 Task: Add Force Of Nature Meats Grass Fed Venison And Beef Patties 2 Pack to the cart.
Action: Mouse moved to (20, 76)
Screenshot: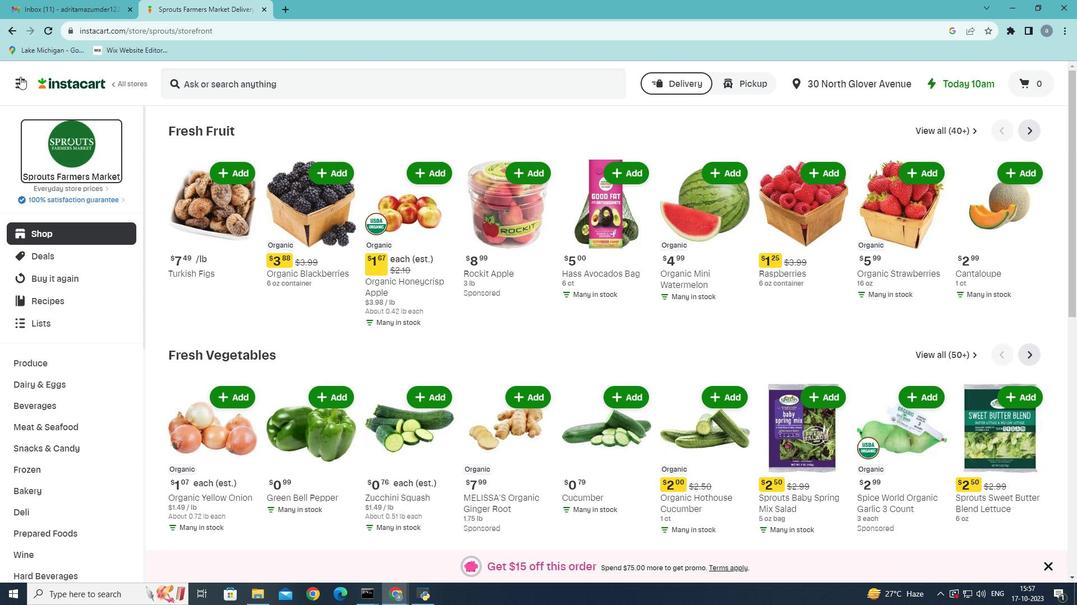 
Action: Mouse pressed left at (20, 76)
Screenshot: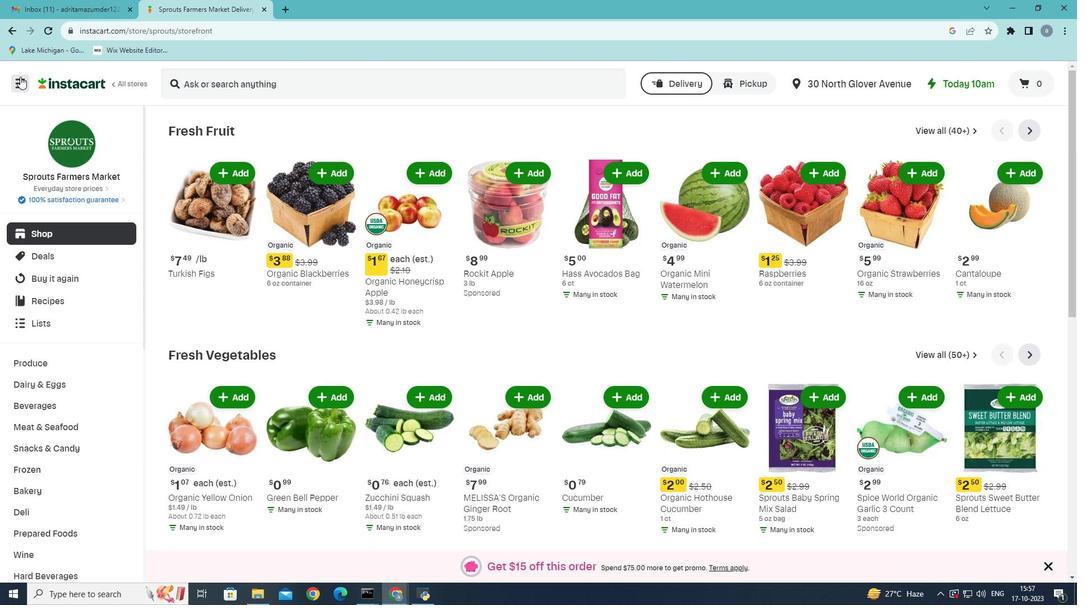 
Action: Mouse moved to (53, 327)
Screenshot: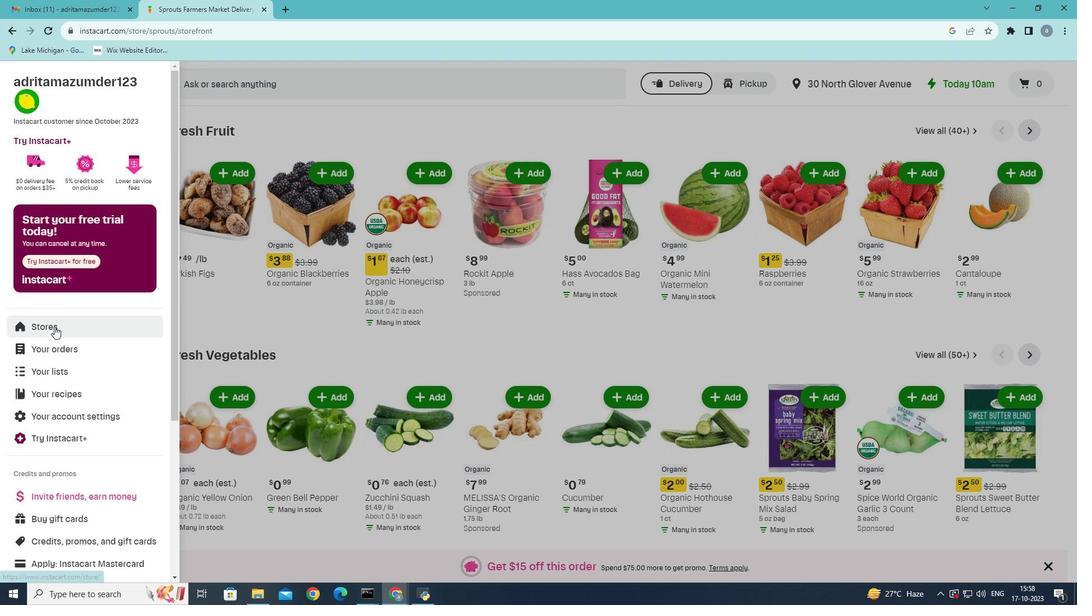 
Action: Mouse pressed left at (53, 327)
Screenshot: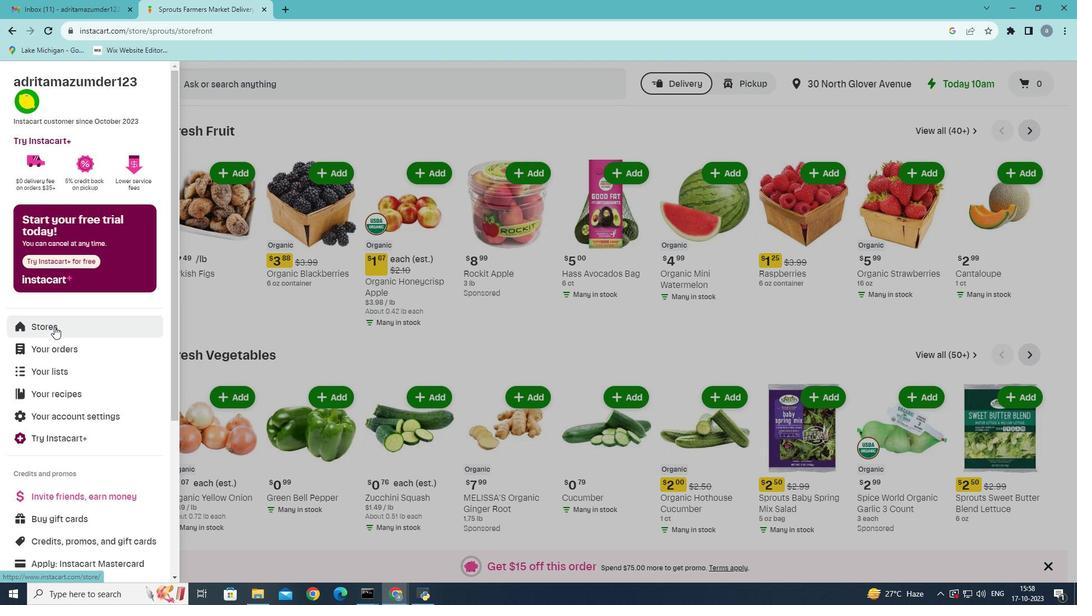 
Action: Mouse moved to (251, 122)
Screenshot: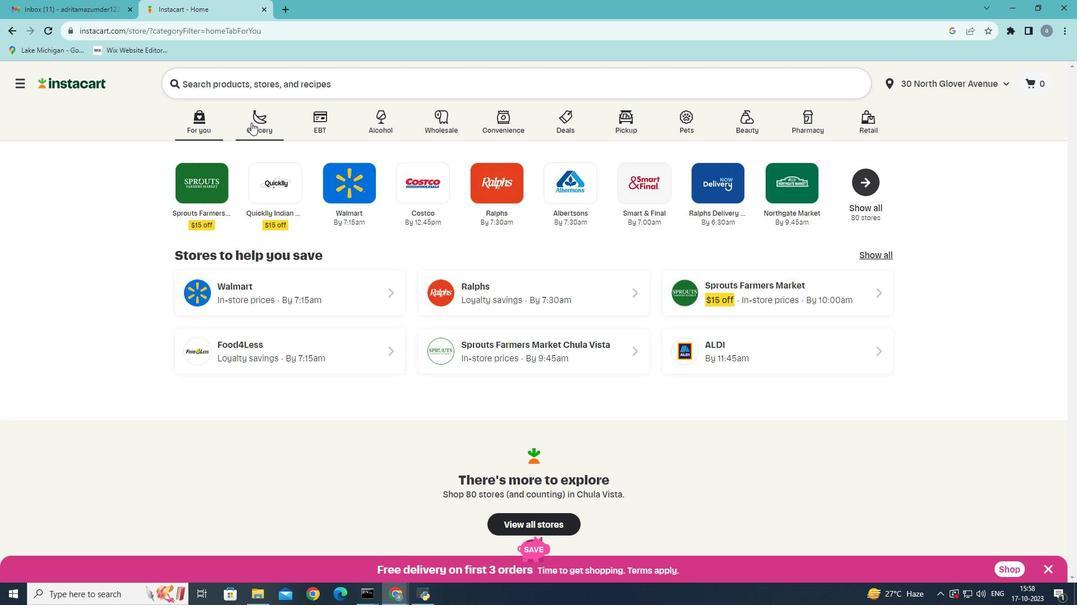 
Action: Mouse pressed left at (251, 122)
Screenshot: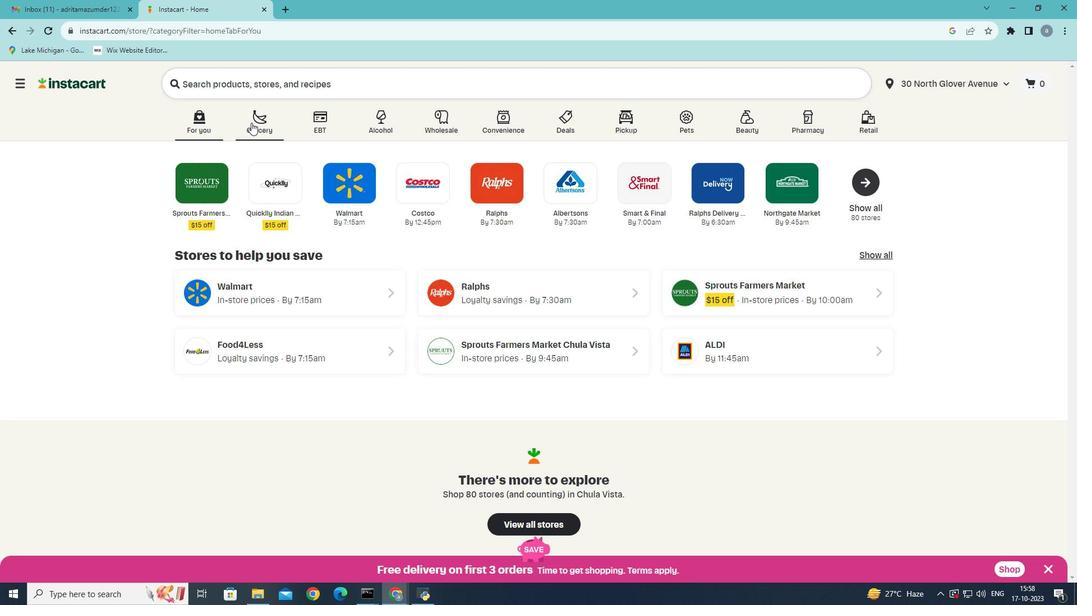 
Action: Mouse moved to (706, 259)
Screenshot: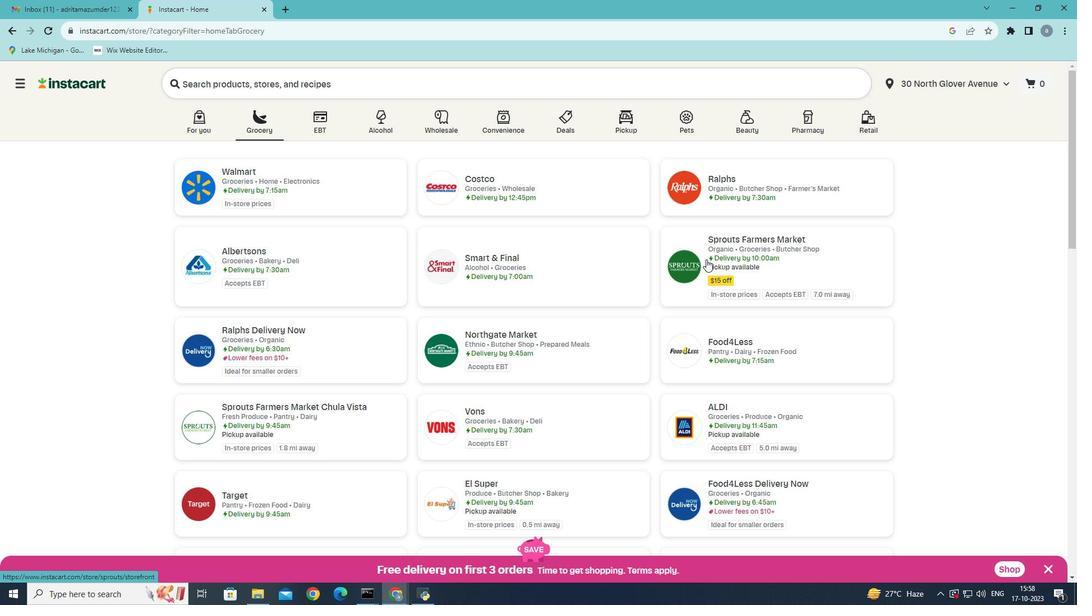 
Action: Mouse pressed left at (706, 259)
Screenshot: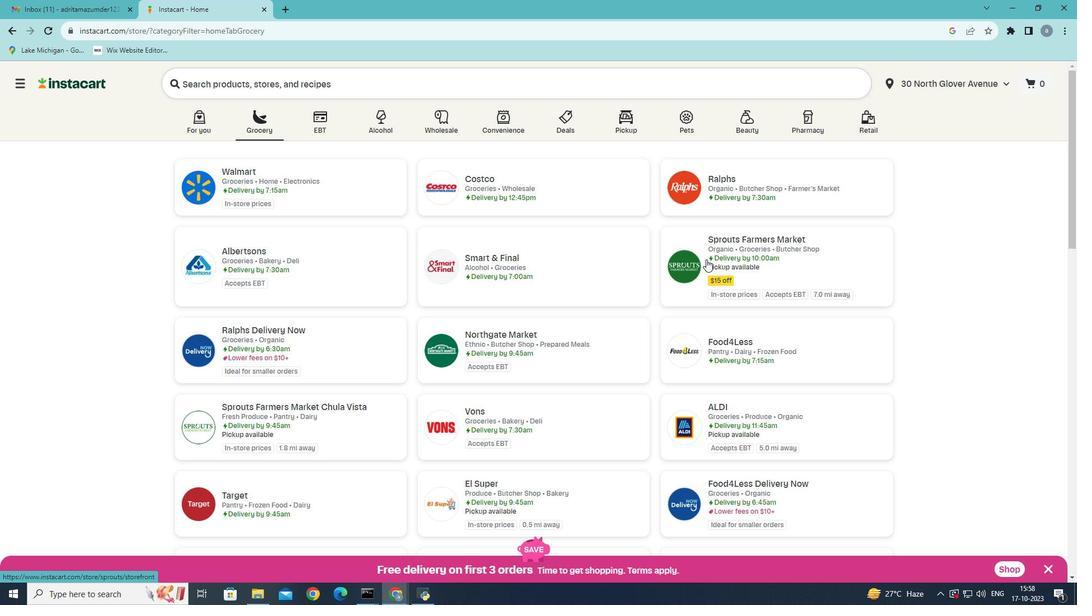 
Action: Mouse moved to (46, 424)
Screenshot: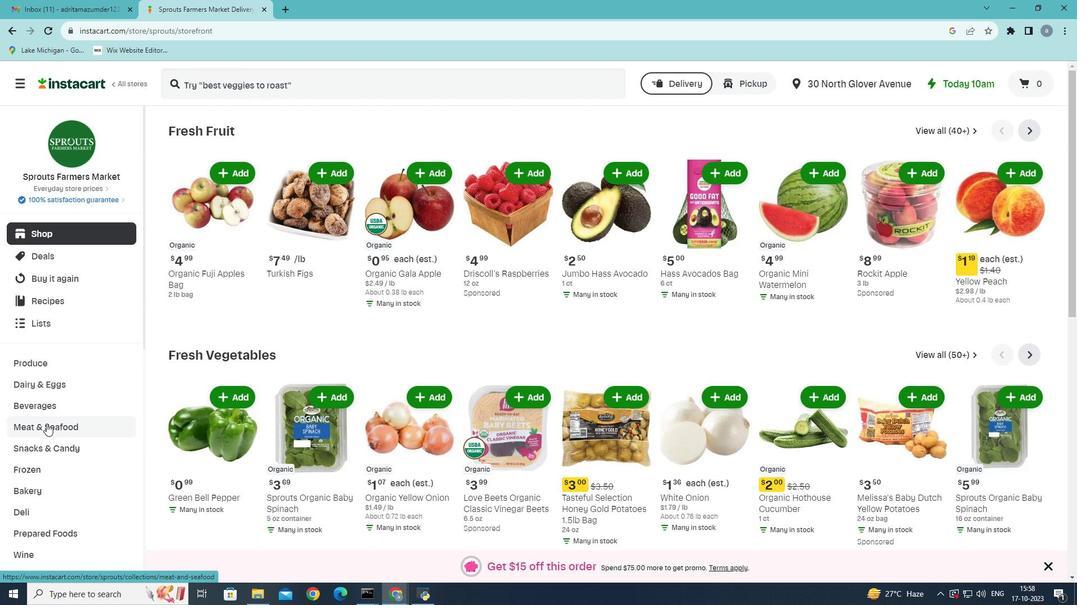 
Action: Mouse pressed left at (46, 424)
Screenshot: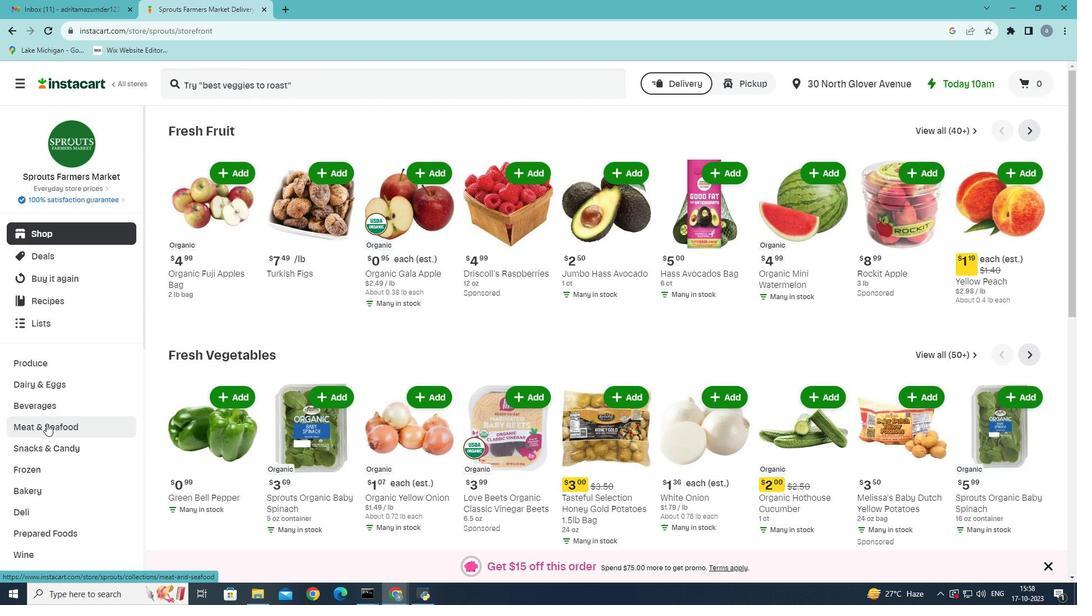 
Action: Mouse moved to (329, 163)
Screenshot: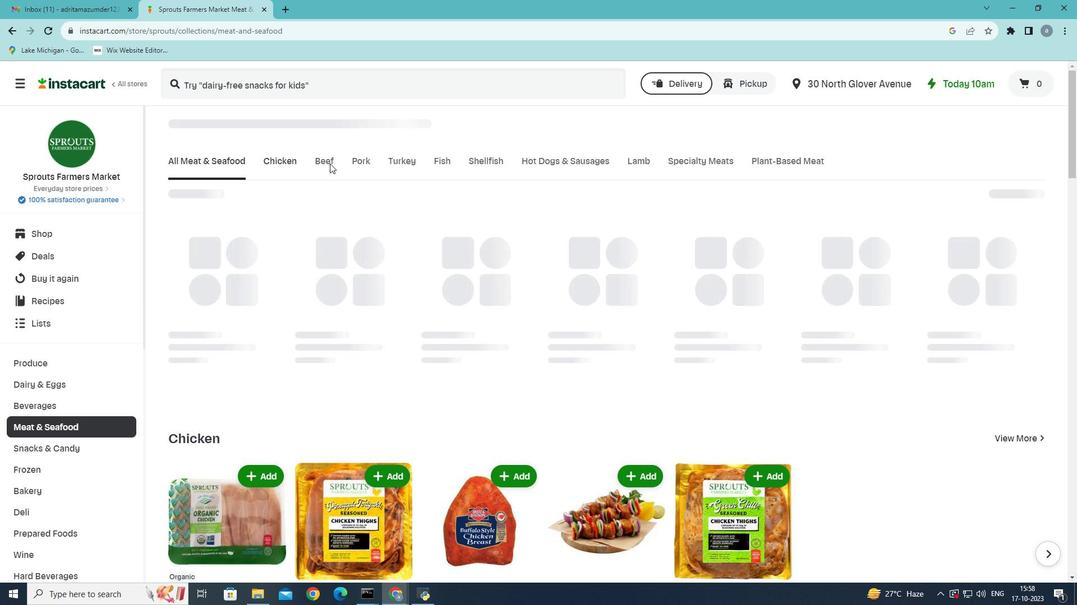 
Action: Mouse pressed left at (329, 163)
Screenshot: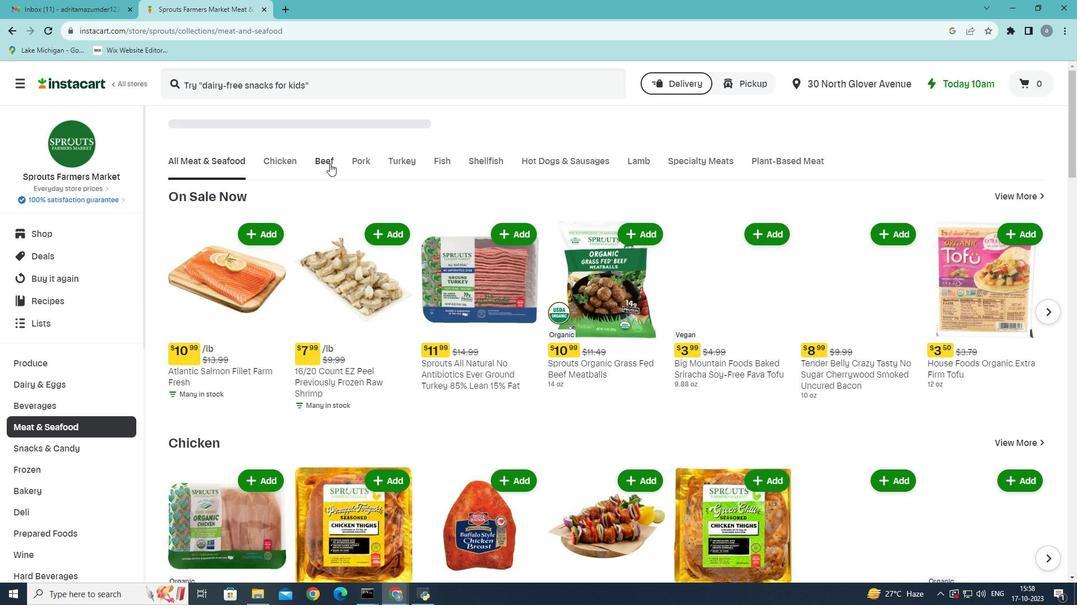 
Action: Mouse moved to (285, 197)
Screenshot: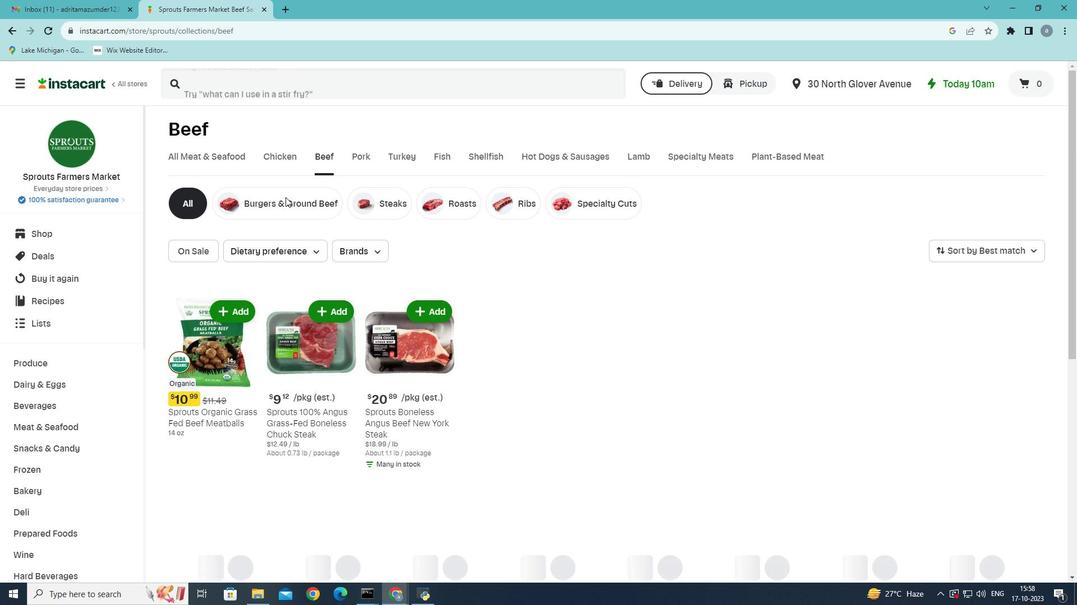 
Action: Mouse pressed left at (285, 197)
Screenshot: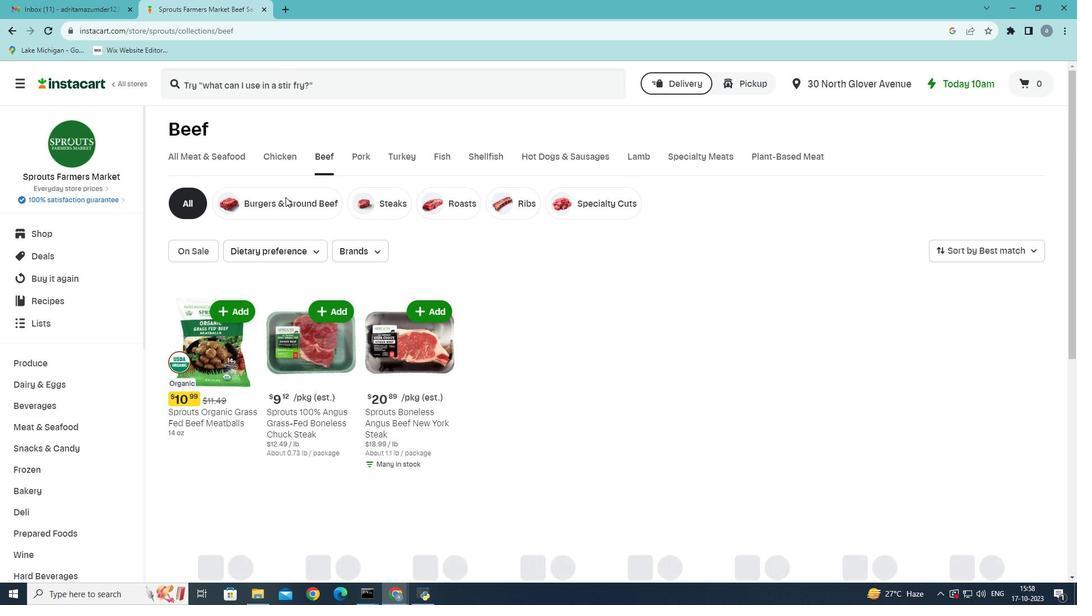 
Action: Mouse moved to (461, 371)
Screenshot: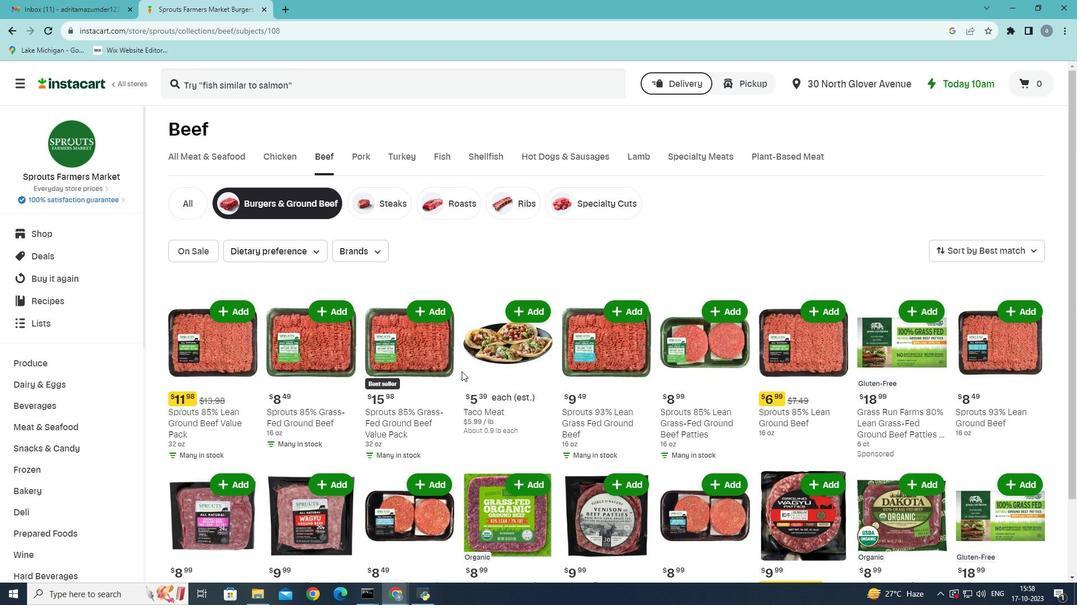 
Action: Mouse scrolled (461, 371) with delta (0, 0)
Screenshot: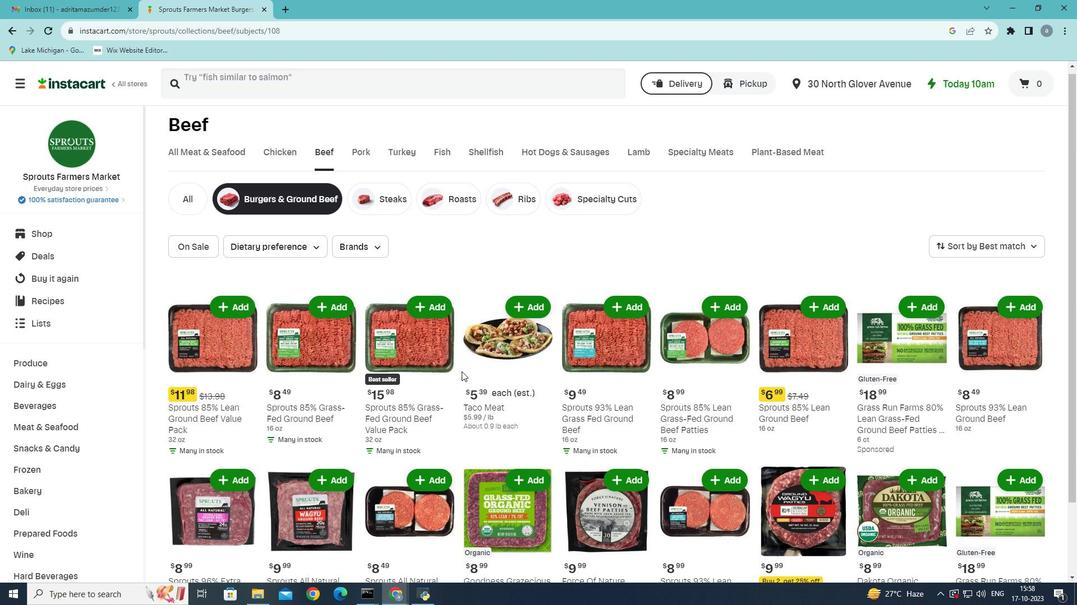 
Action: Mouse moved to (461, 371)
Screenshot: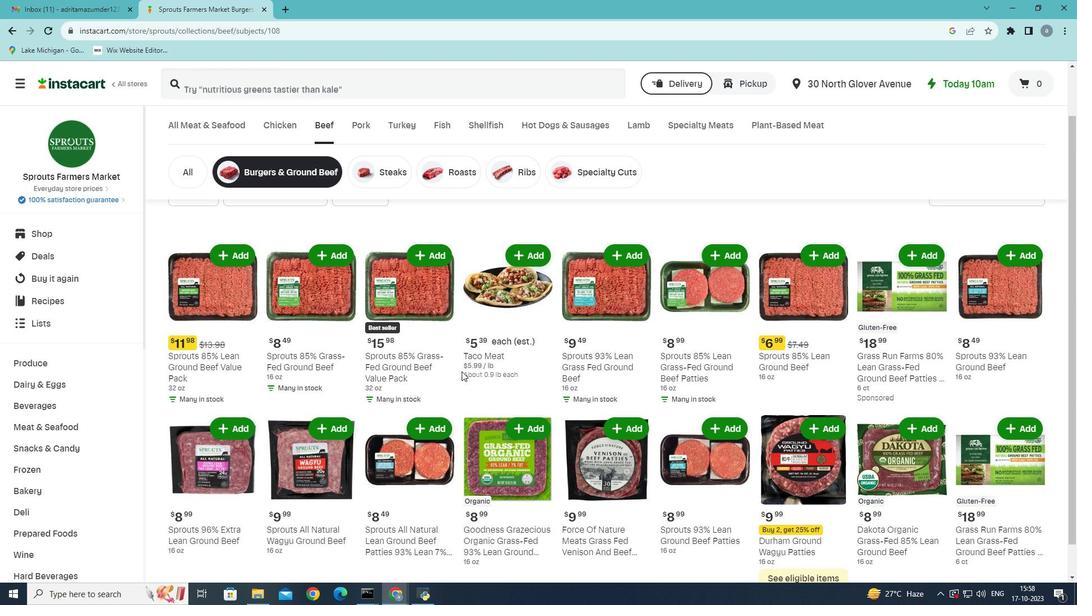 
Action: Mouse scrolled (461, 371) with delta (0, 0)
Screenshot: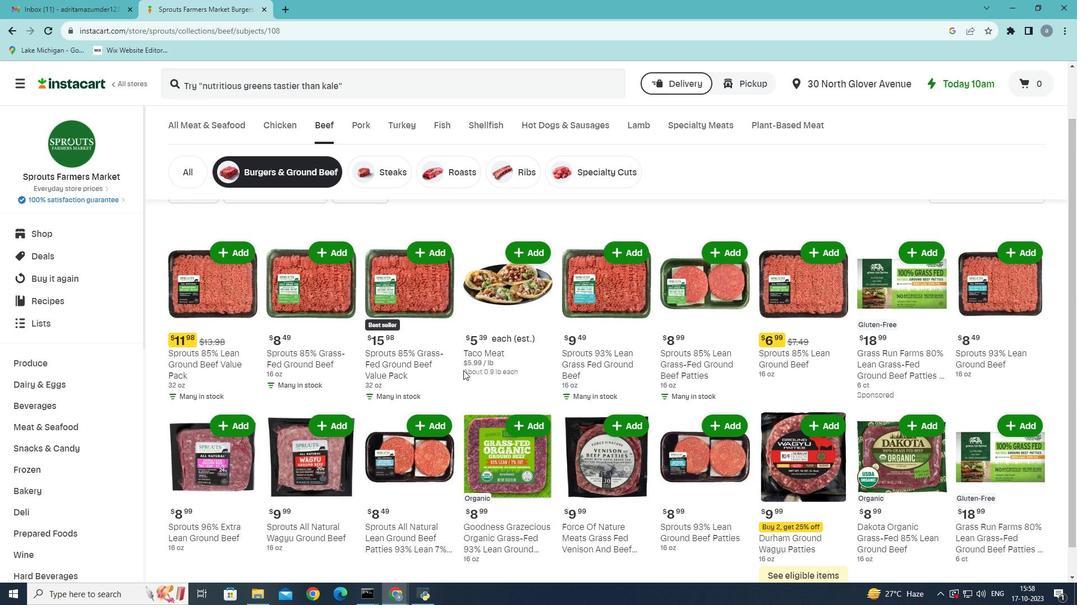 
Action: Mouse moved to (725, 392)
Screenshot: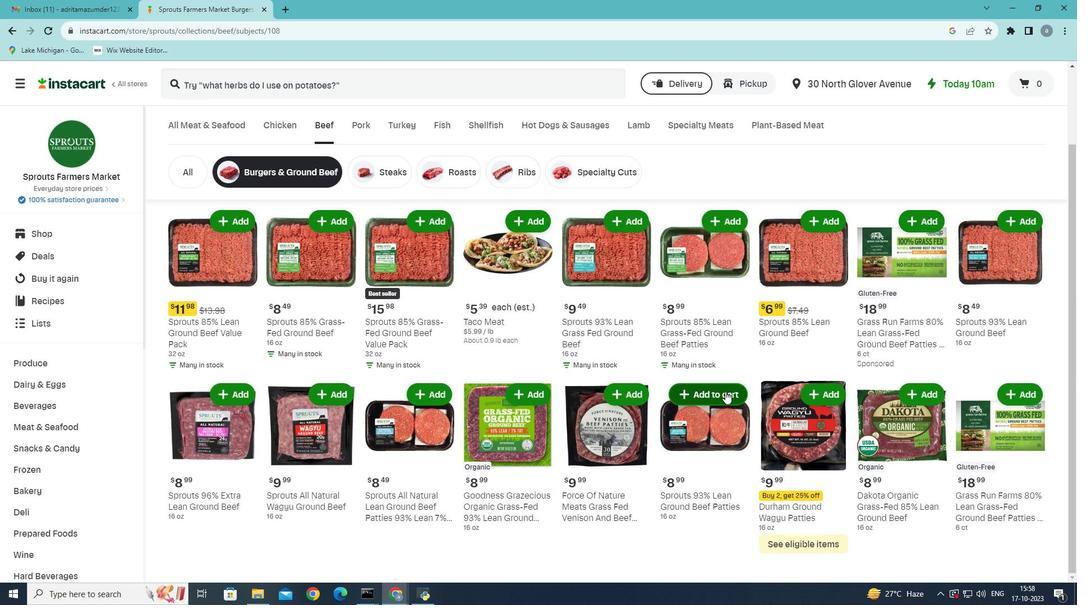 
Action: Mouse scrolled (725, 391) with delta (0, 0)
Screenshot: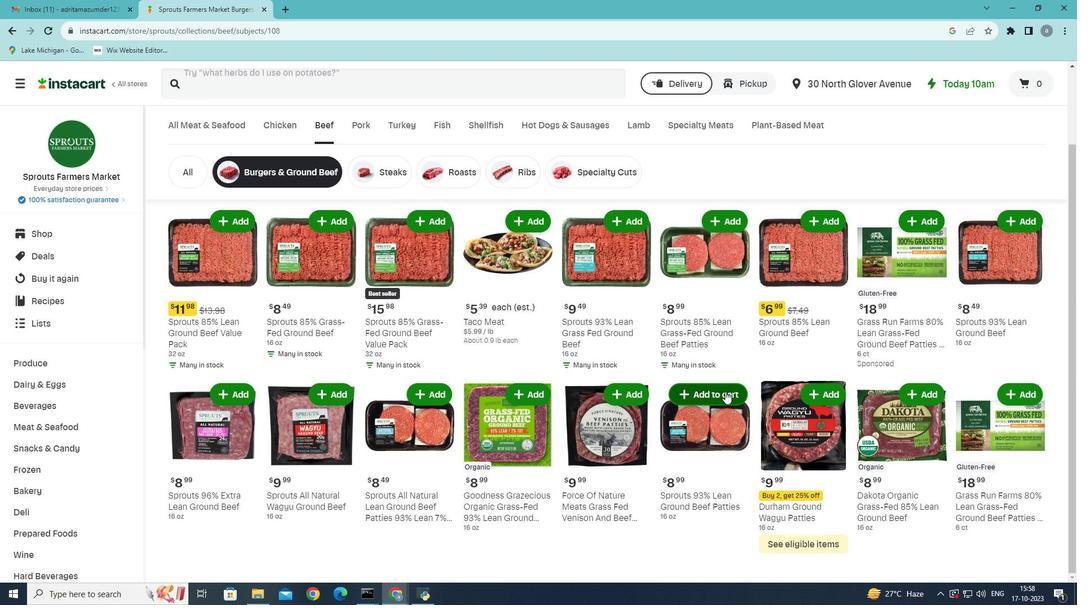 
Action: Mouse scrolled (725, 391) with delta (0, 0)
Screenshot: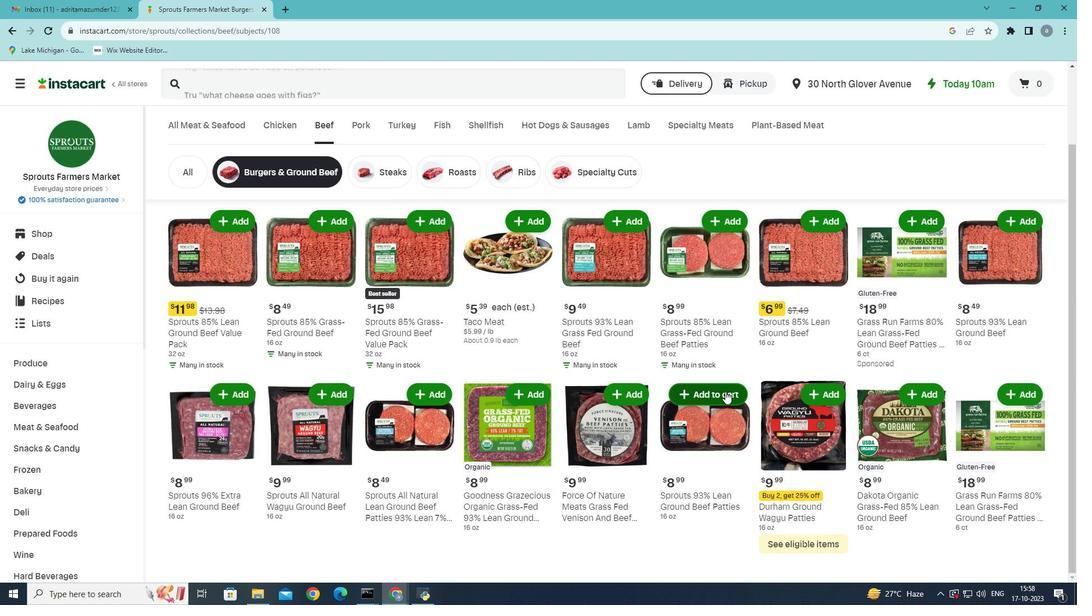 
Action: Mouse scrolled (725, 392) with delta (0, 0)
Screenshot: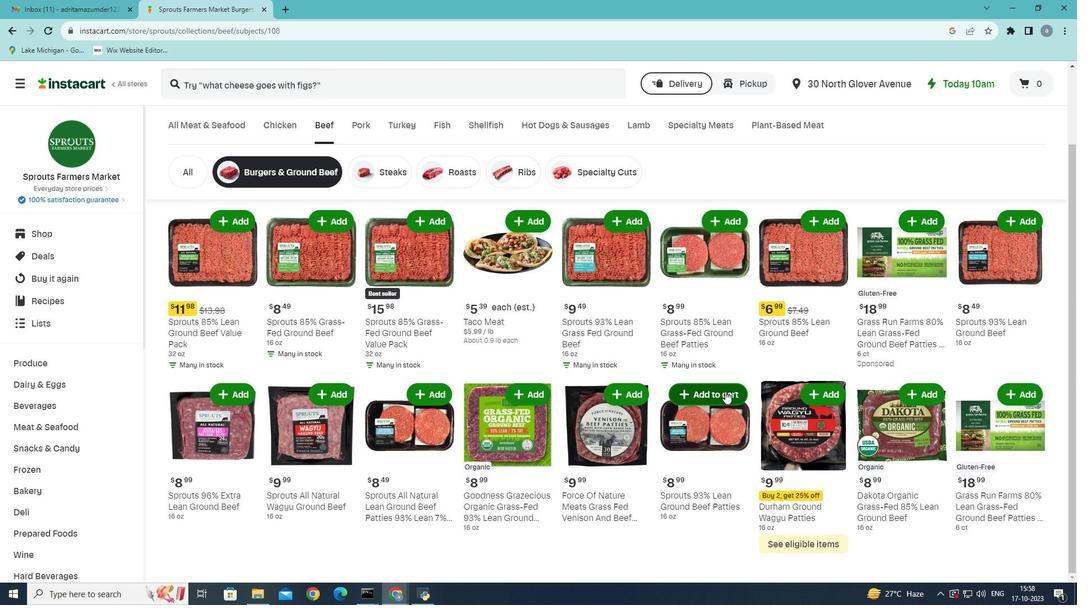 
Action: Mouse scrolled (725, 392) with delta (0, 0)
Screenshot: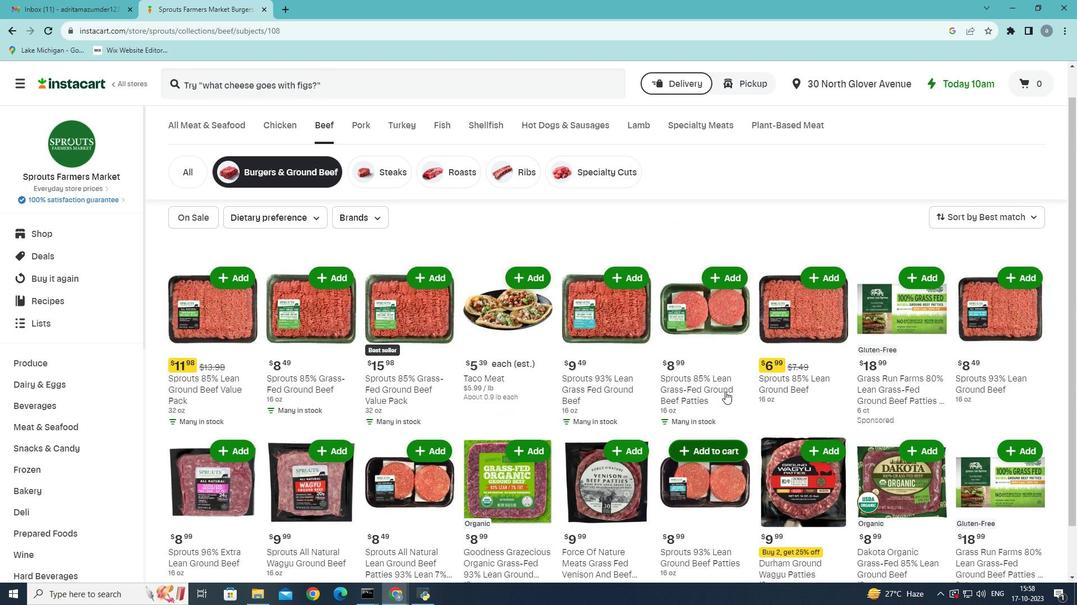 
Action: Mouse moved to (694, 449)
Screenshot: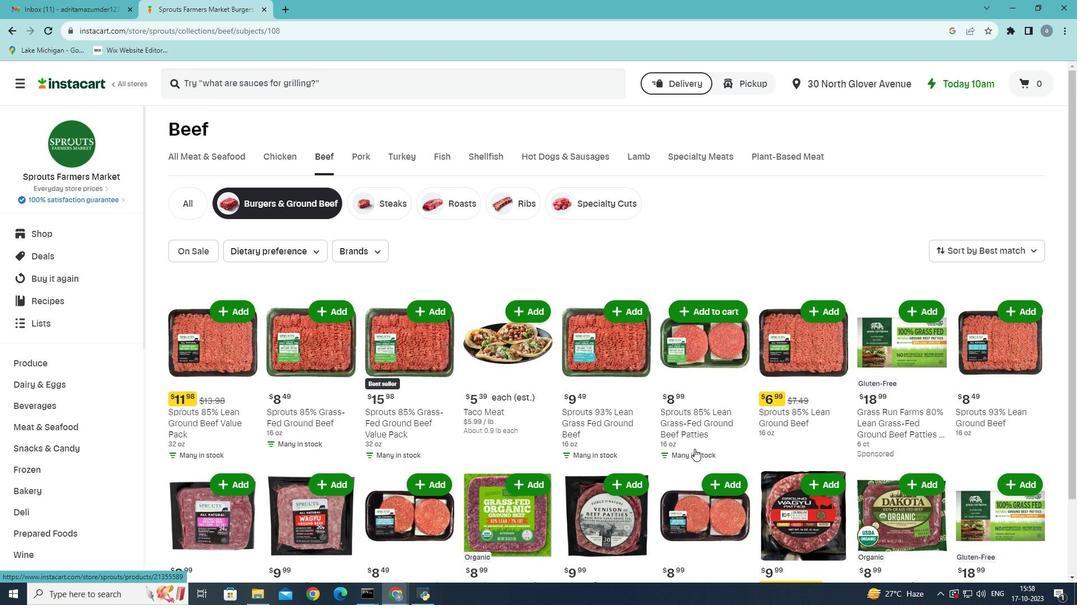 
Action: Mouse scrolled (694, 449) with delta (0, 0)
Screenshot: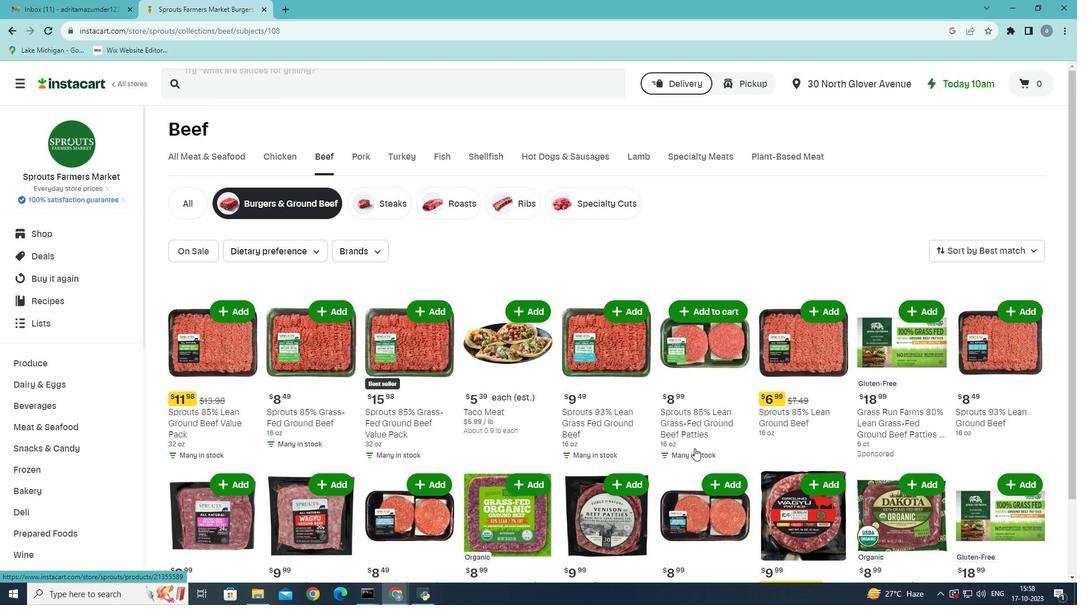 
Action: Mouse moved to (296, 204)
Screenshot: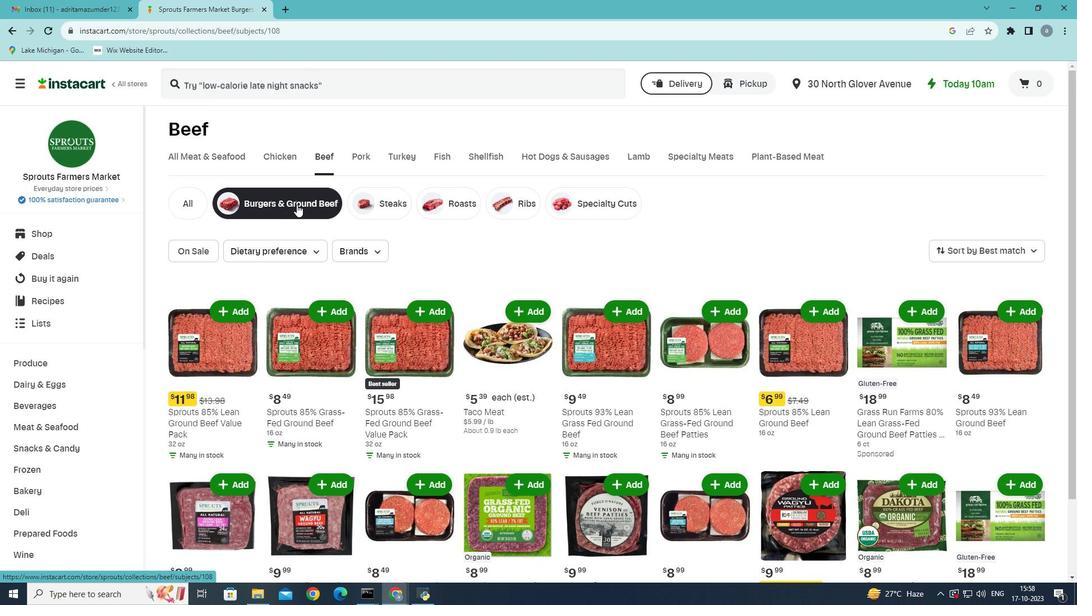 
Action: Mouse pressed left at (296, 204)
Screenshot: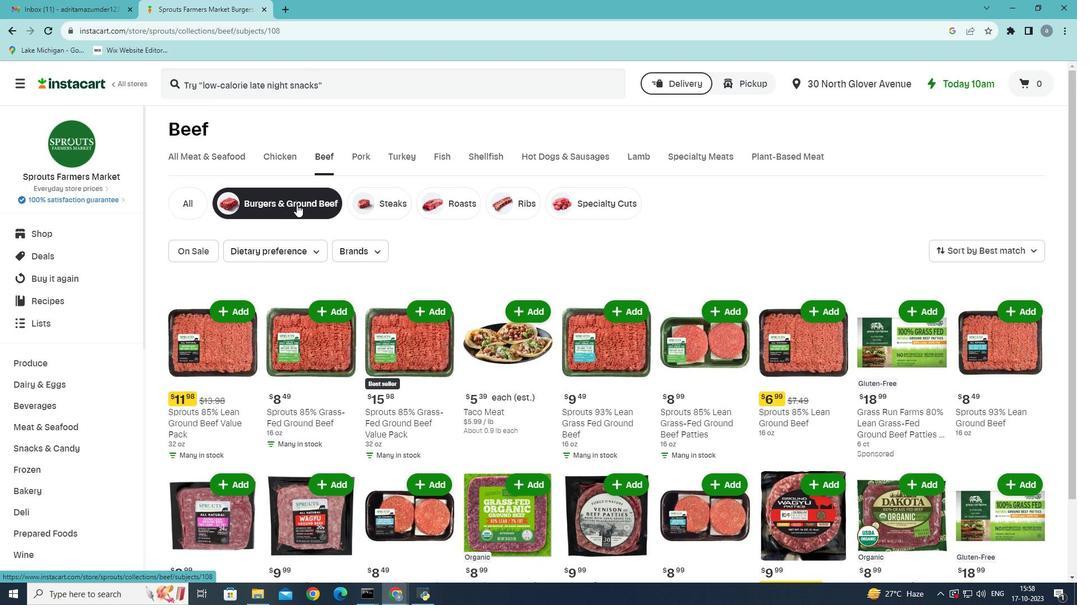 
Action: Mouse moved to (646, 389)
Screenshot: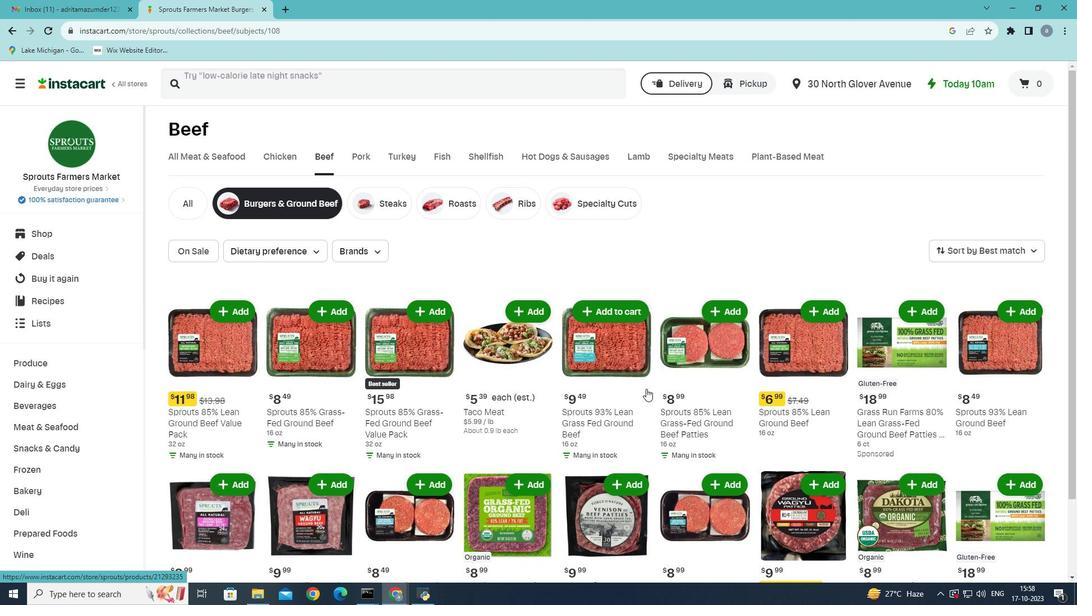 
Action: Mouse scrolled (646, 388) with delta (0, 0)
Screenshot: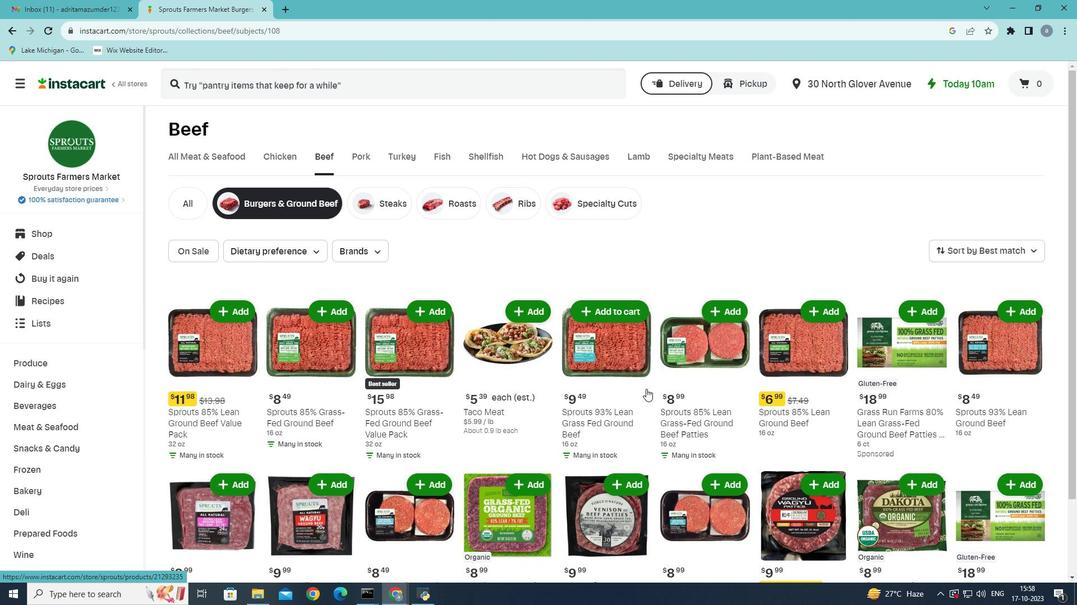 
Action: Mouse scrolled (646, 388) with delta (0, 0)
Screenshot: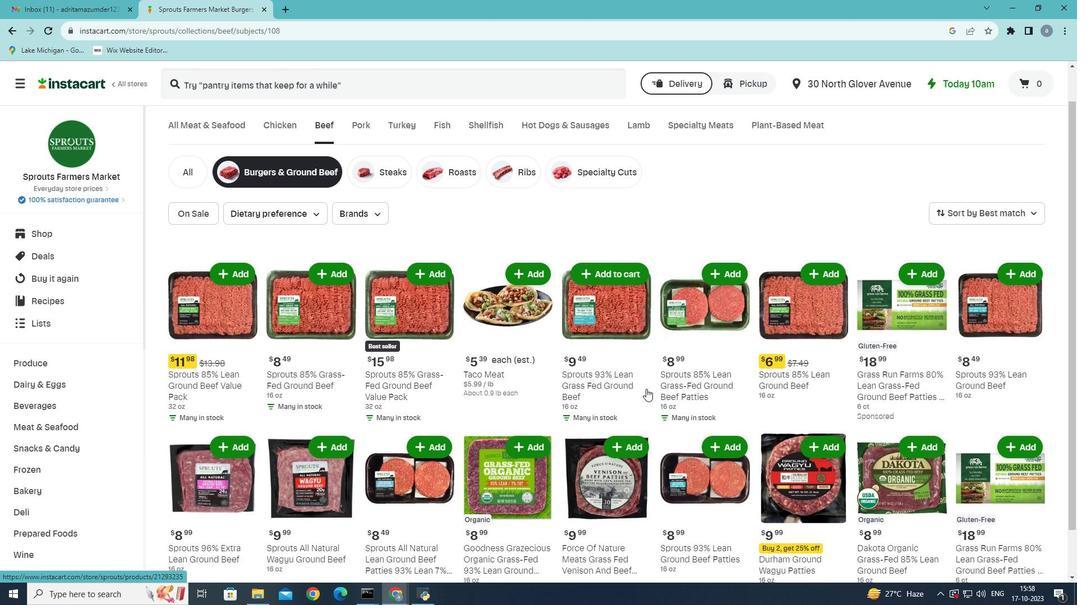 
Action: Mouse moved to (625, 396)
Screenshot: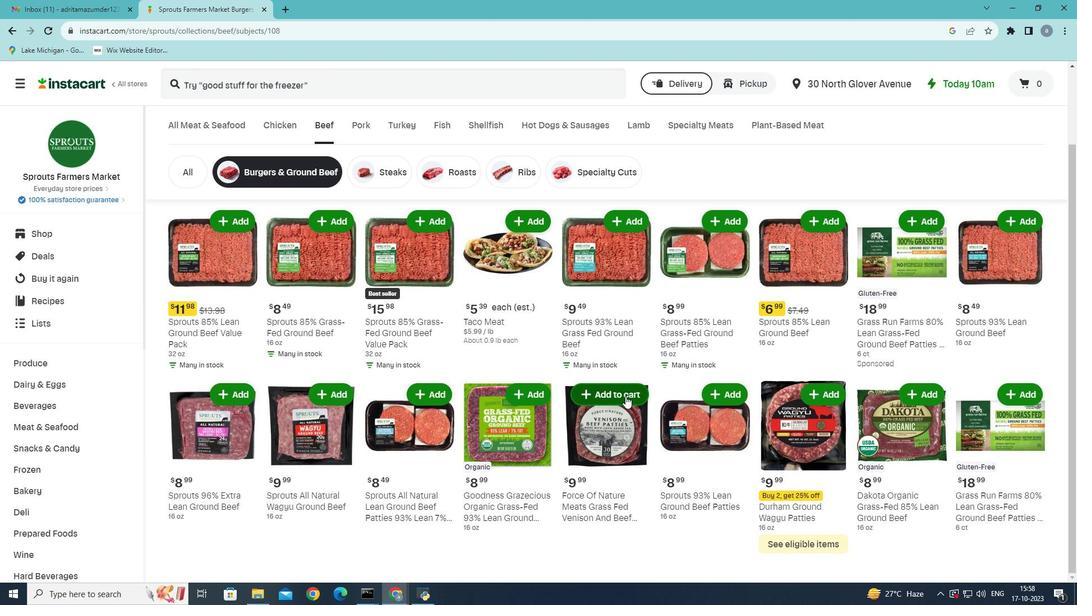 
Action: Mouse pressed left at (625, 396)
Screenshot: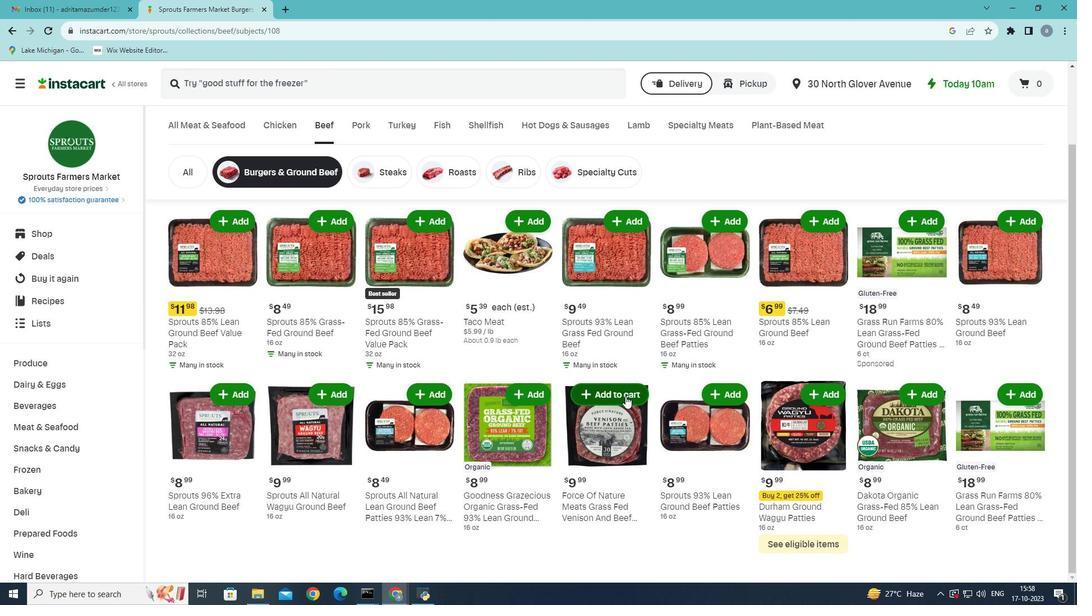 
